 Task: Change theme to coral.
Action: Mouse moved to (477, 111)
Screenshot: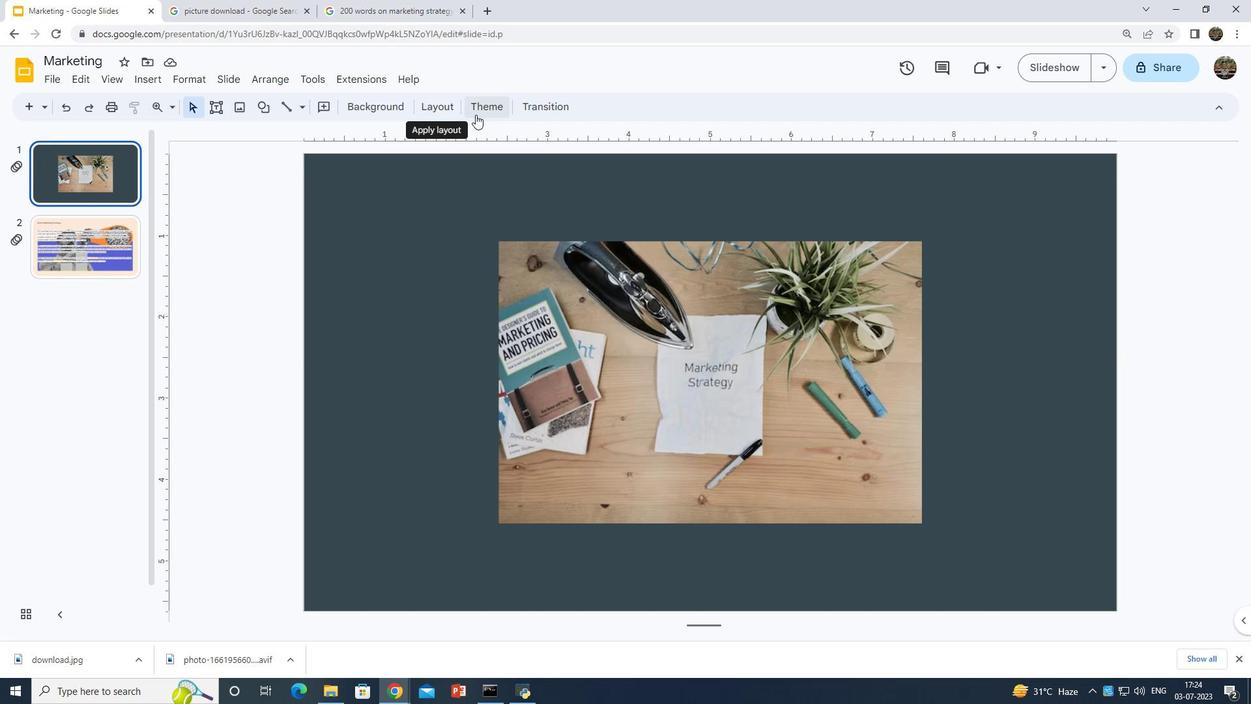 
Action: Mouse pressed left at (477, 111)
Screenshot: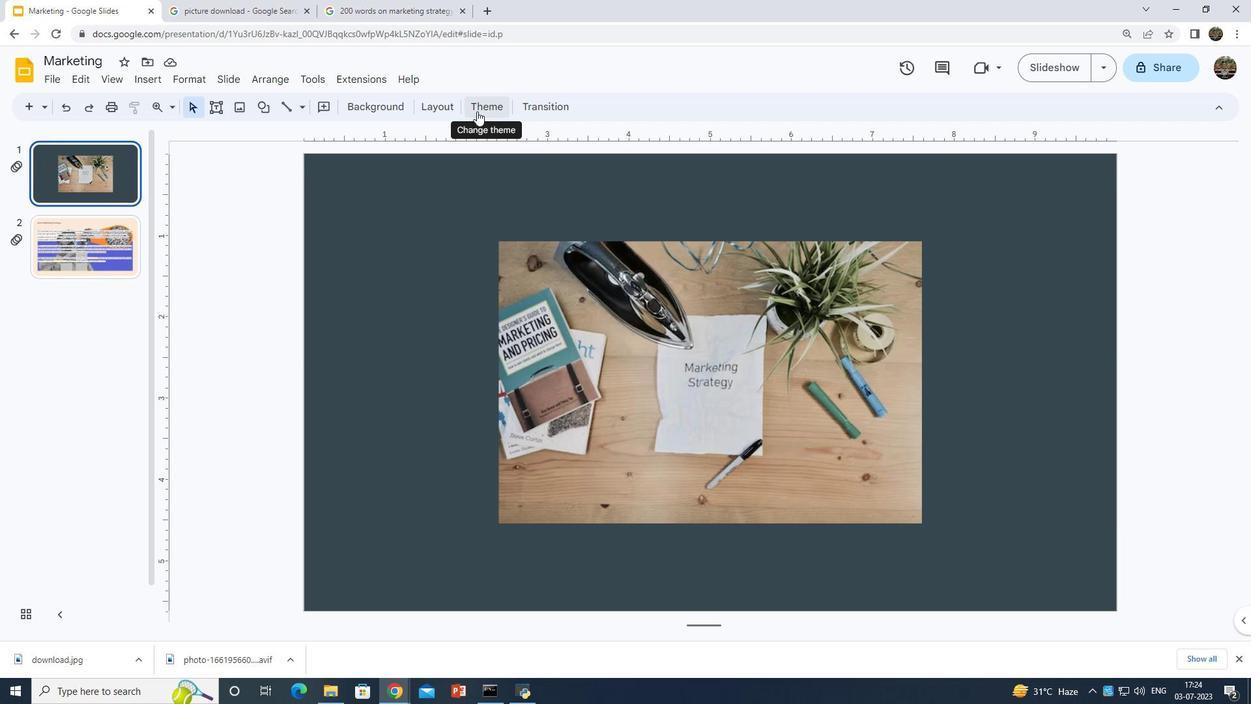 
Action: Mouse moved to (1151, 300)
Screenshot: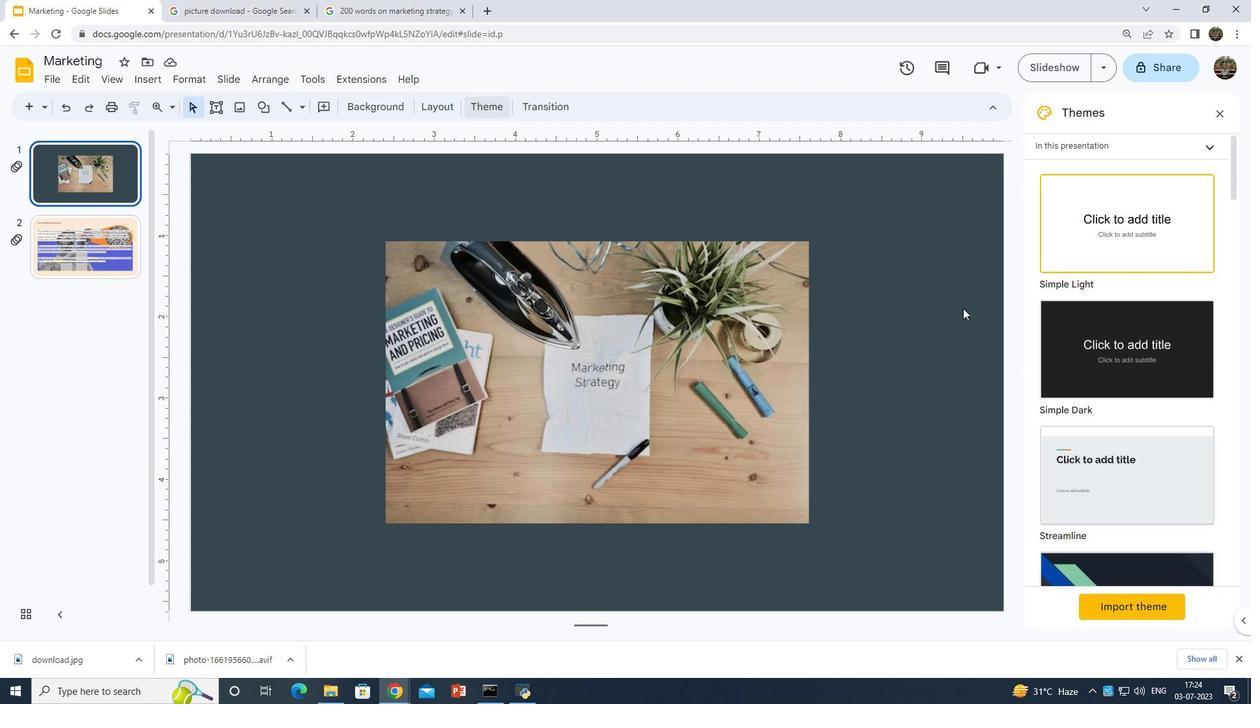 
Action: Mouse scrolled (1151, 299) with delta (0, 0)
Screenshot: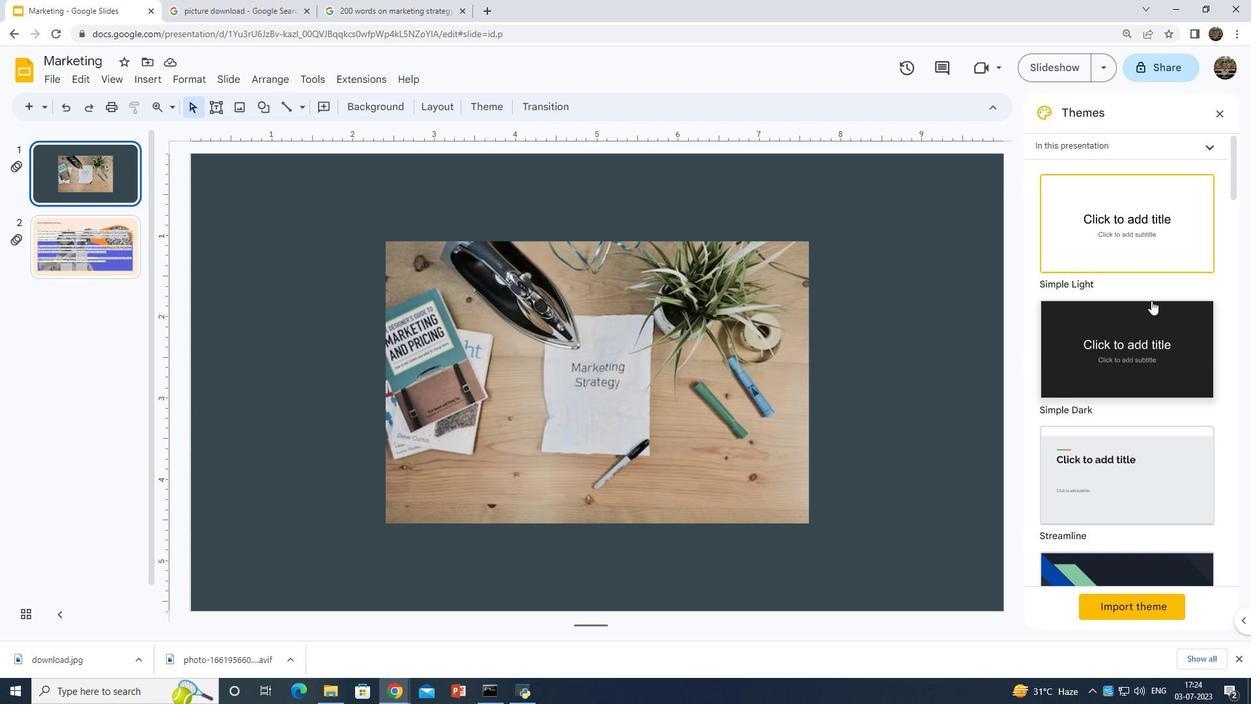 
Action: Mouse scrolled (1151, 299) with delta (0, 0)
Screenshot: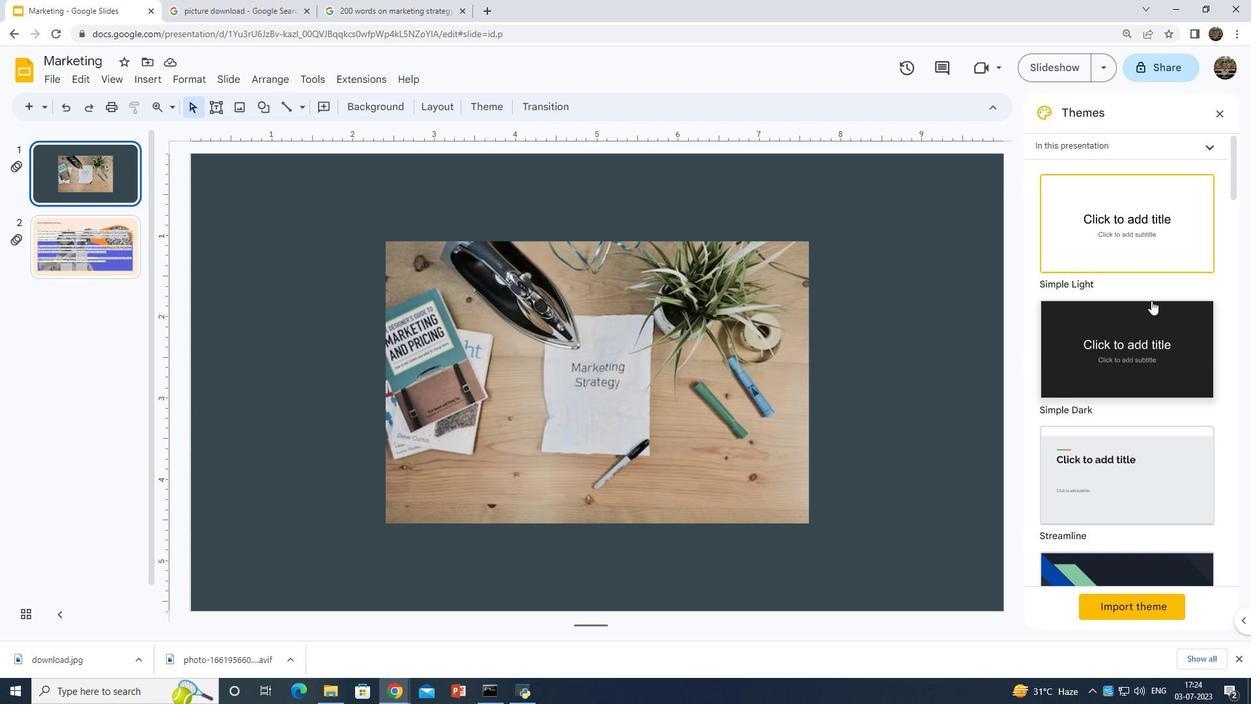 
Action: Mouse scrolled (1151, 299) with delta (0, 0)
Screenshot: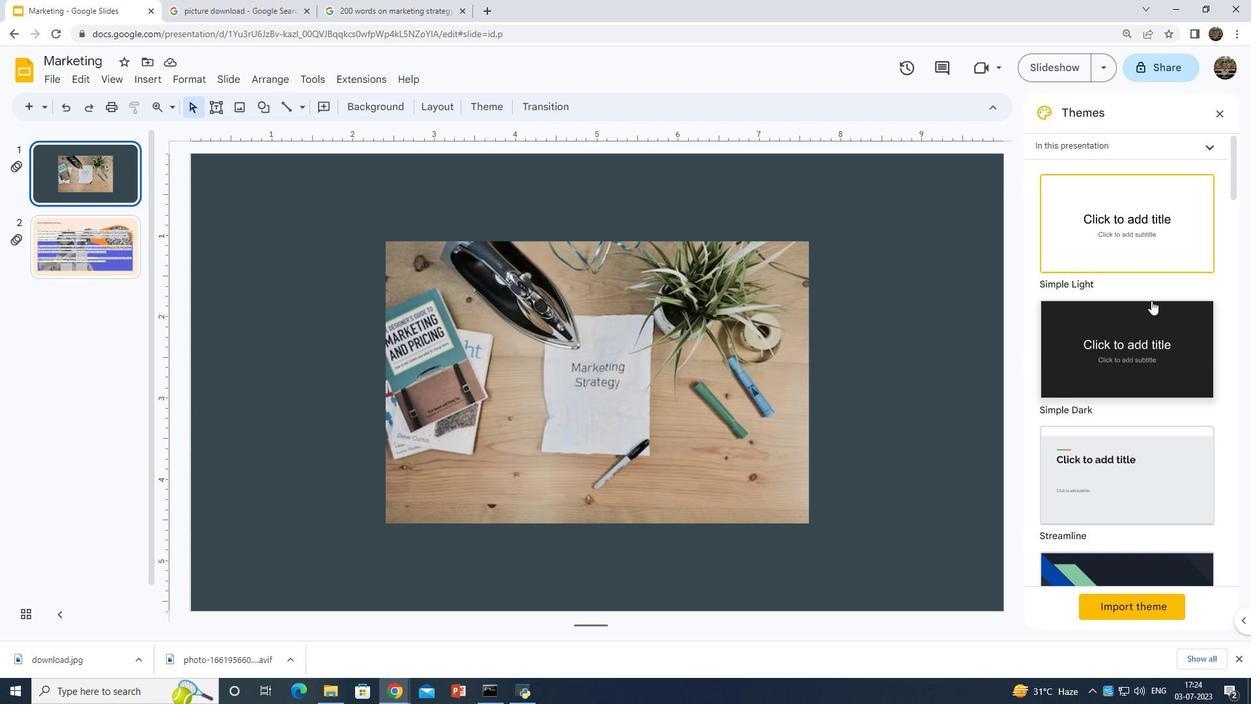 
Action: Mouse scrolled (1151, 299) with delta (0, 0)
Screenshot: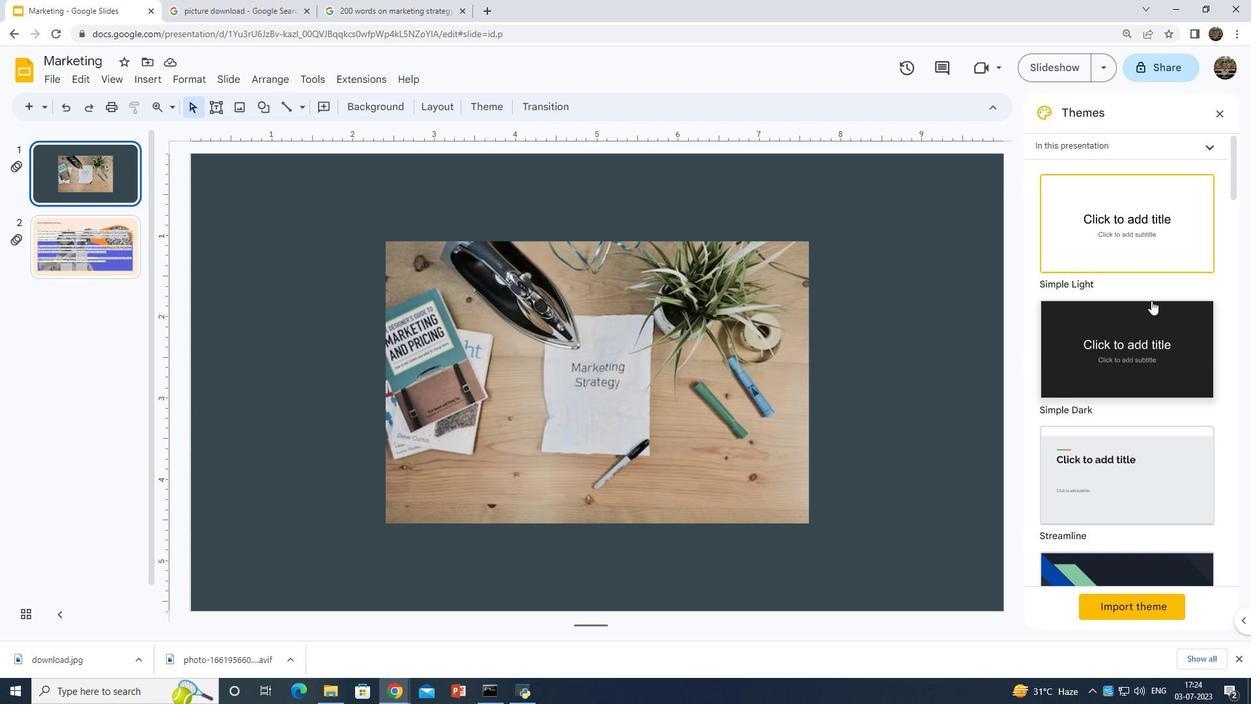 
Action: Mouse scrolled (1151, 299) with delta (0, 0)
Screenshot: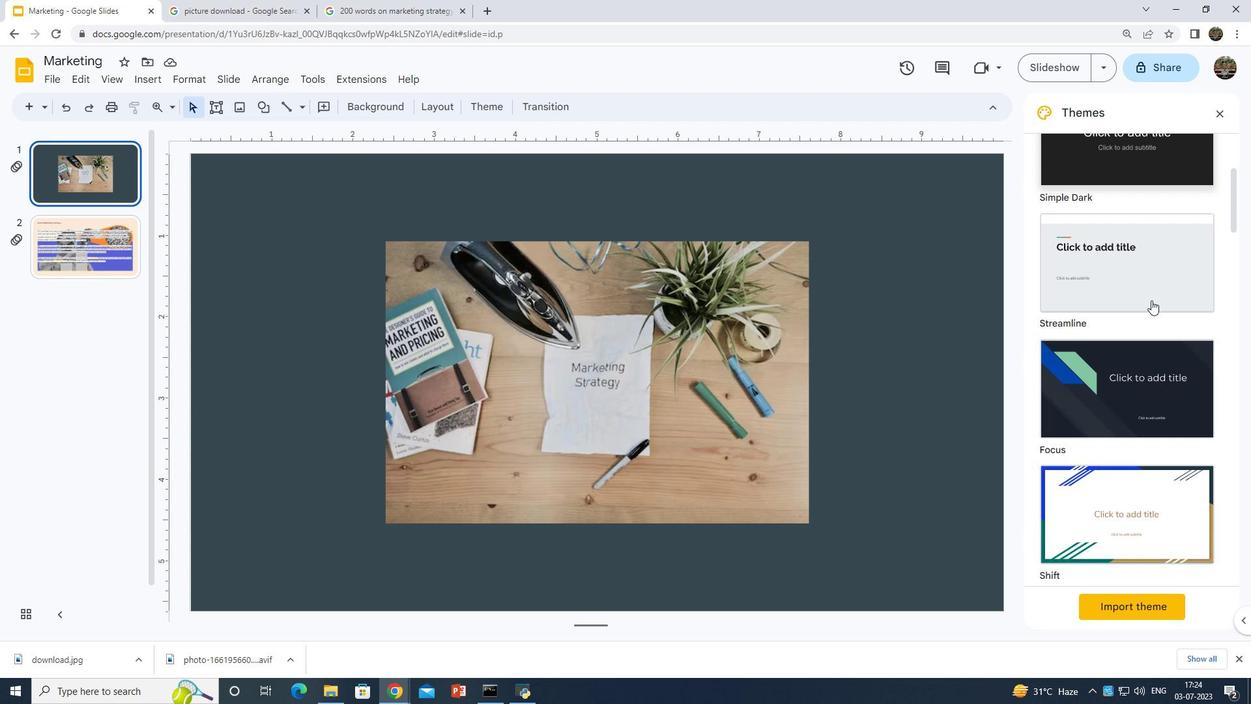 
Action: Mouse scrolled (1151, 299) with delta (0, 0)
Screenshot: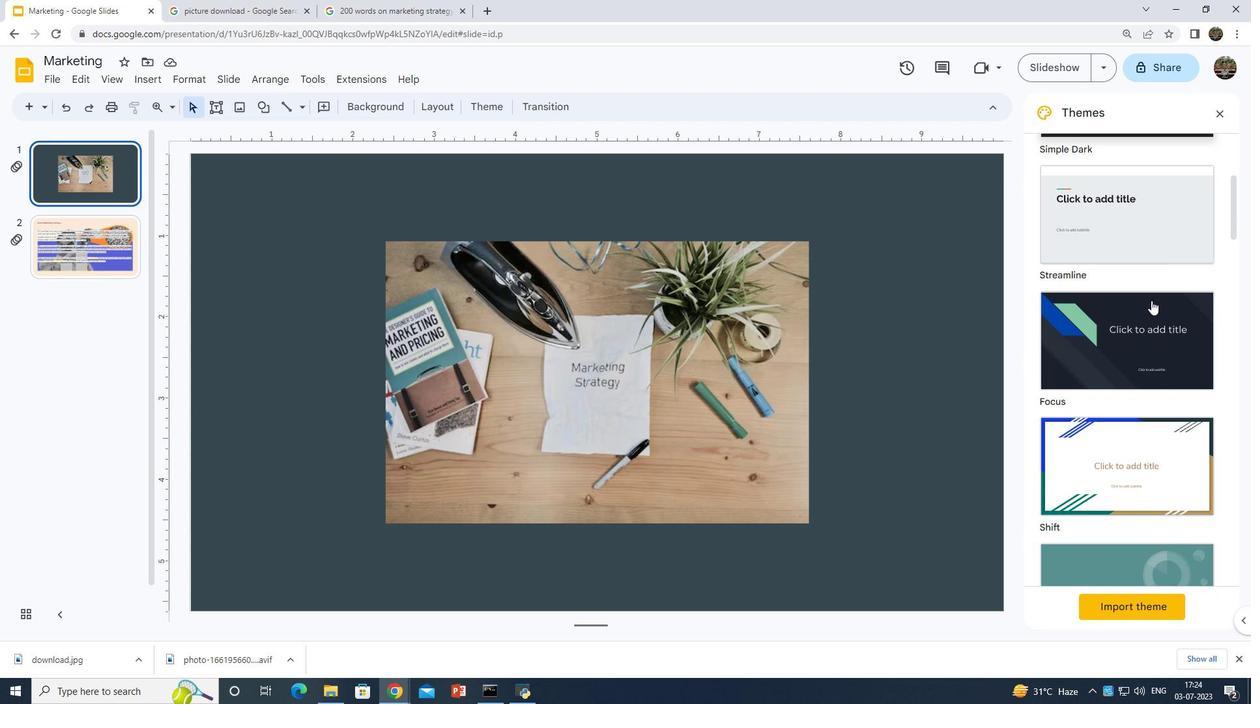 
Action: Mouse scrolled (1151, 299) with delta (0, 0)
Screenshot: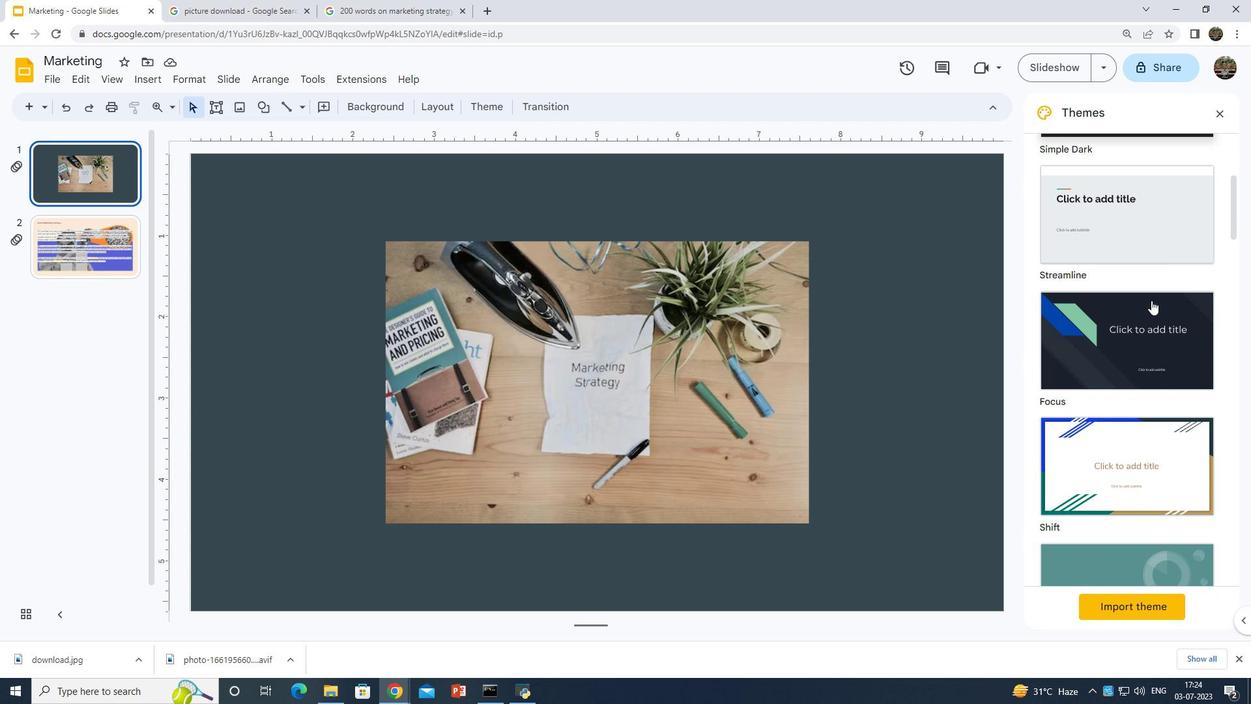 
Action: Mouse scrolled (1151, 299) with delta (0, 0)
Screenshot: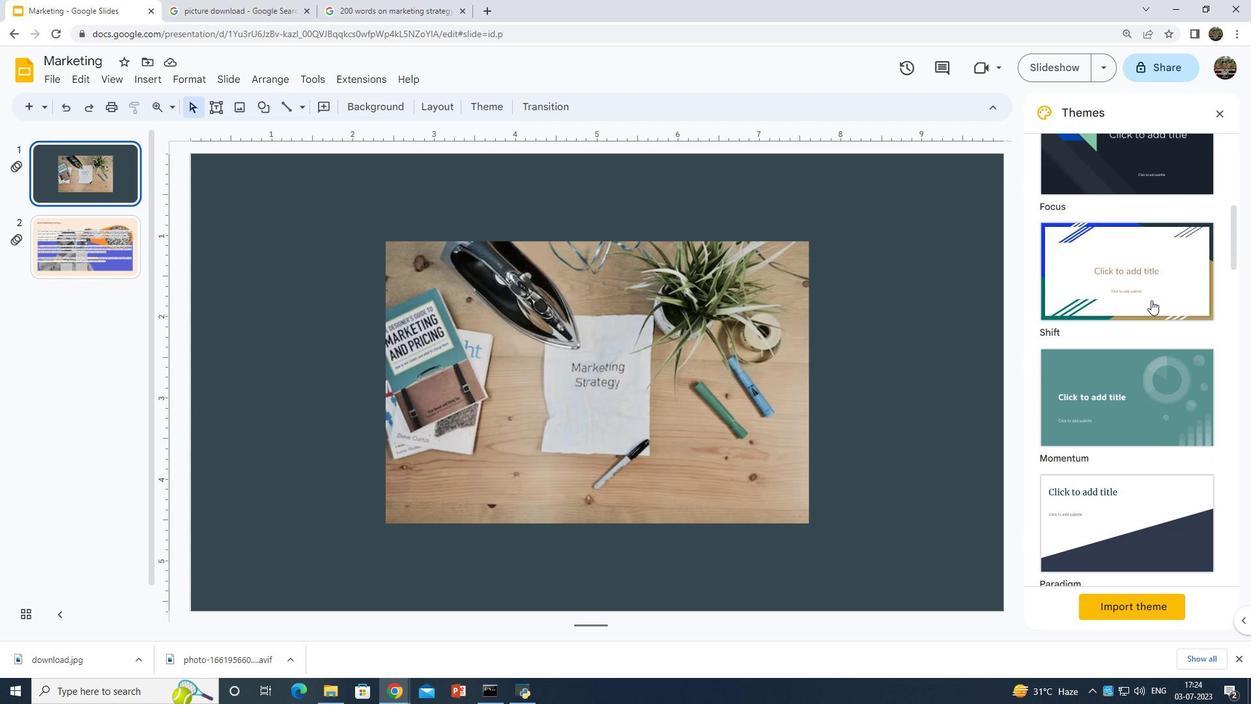 
Action: Mouse scrolled (1151, 299) with delta (0, 0)
Screenshot: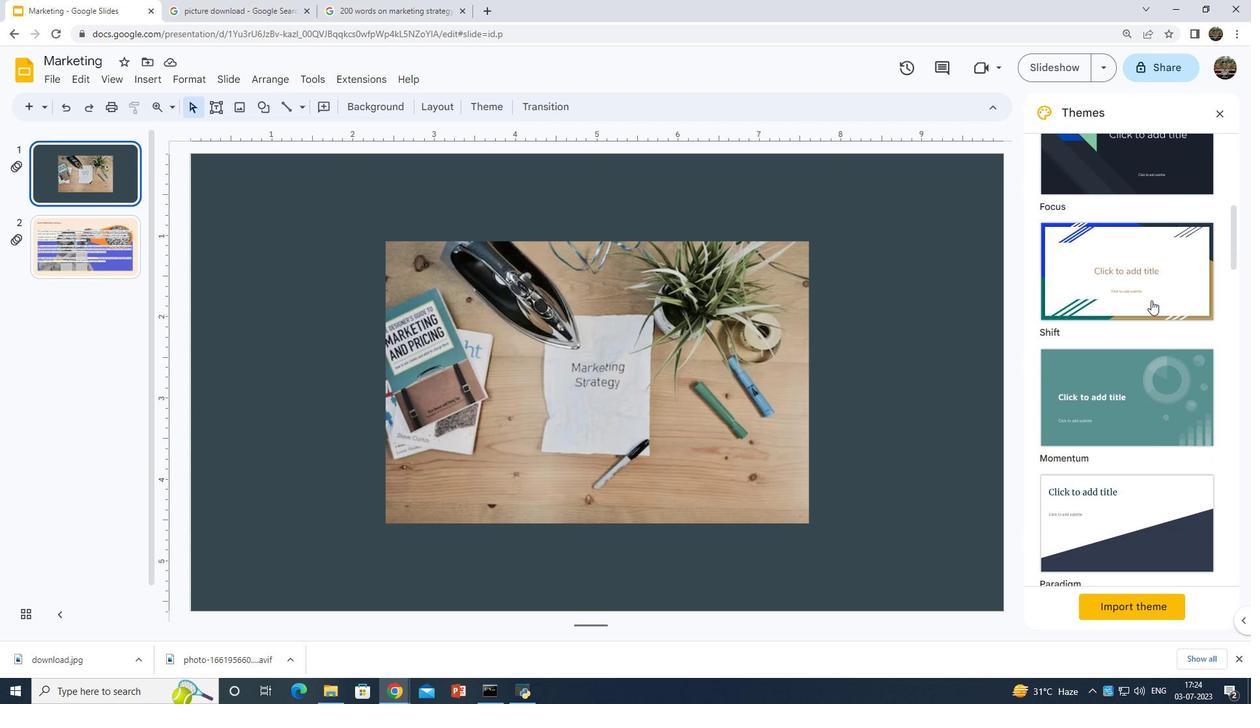 
Action: Mouse scrolled (1151, 299) with delta (0, 0)
Screenshot: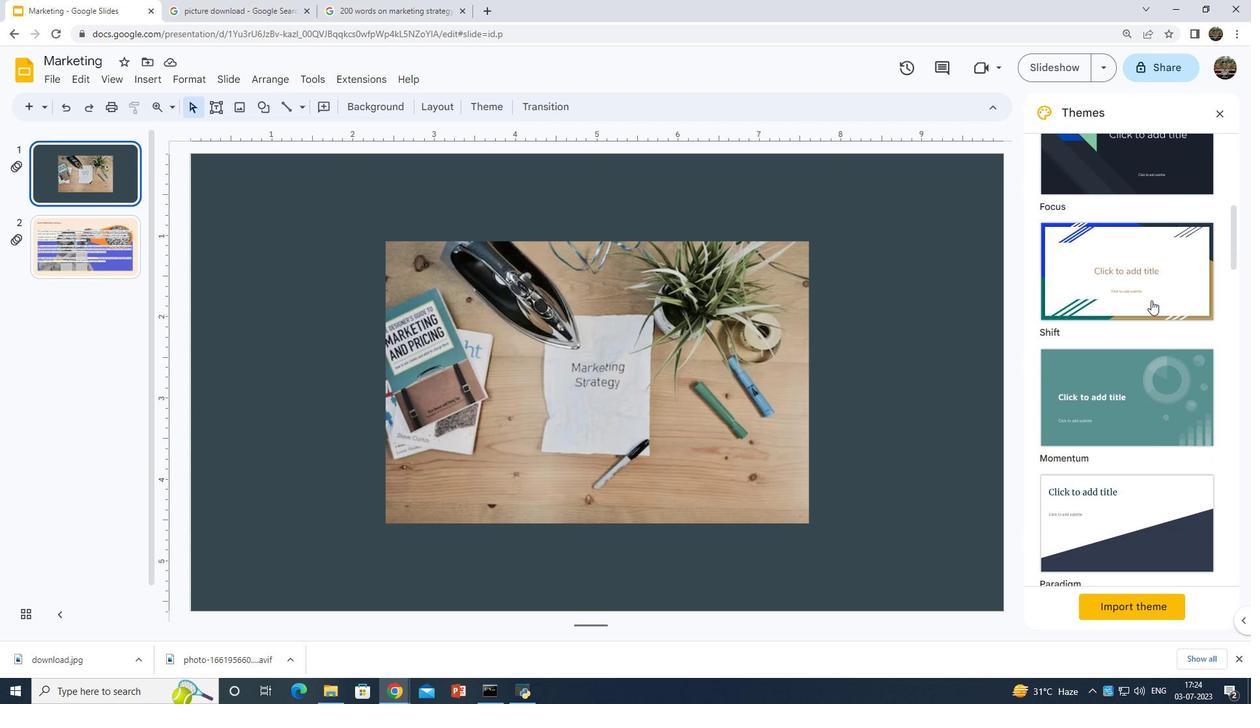 
Action: Mouse scrolled (1151, 299) with delta (0, 0)
Screenshot: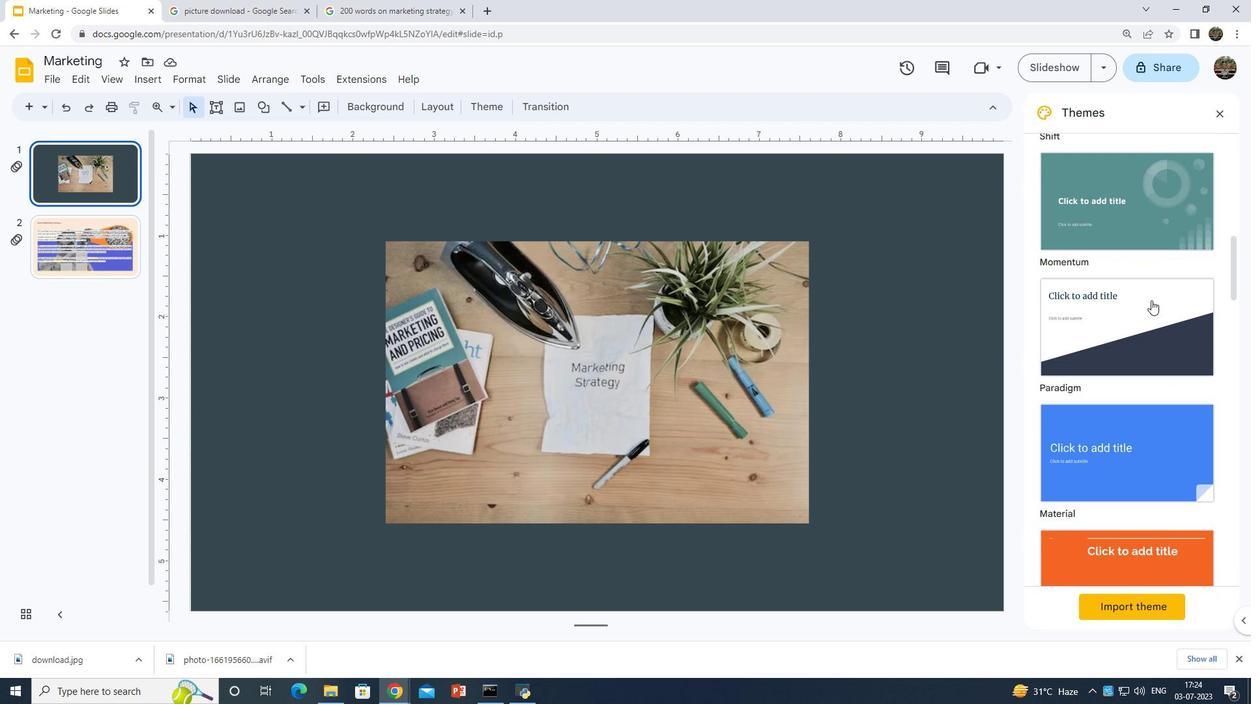 
Action: Mouse scrolled (1151, 299) with delta (0, 0)
Screenshot: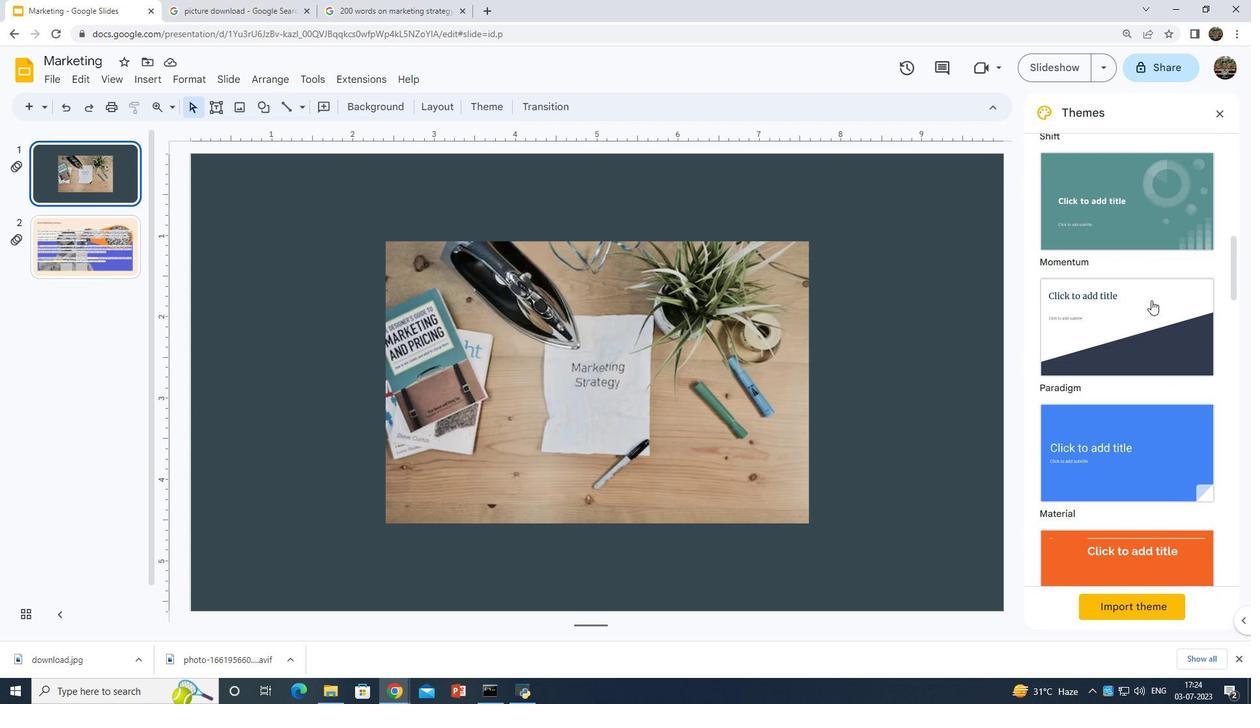 
Action: Mouse scrolled (1151, 299) with delta (0, 0)
Screenshot: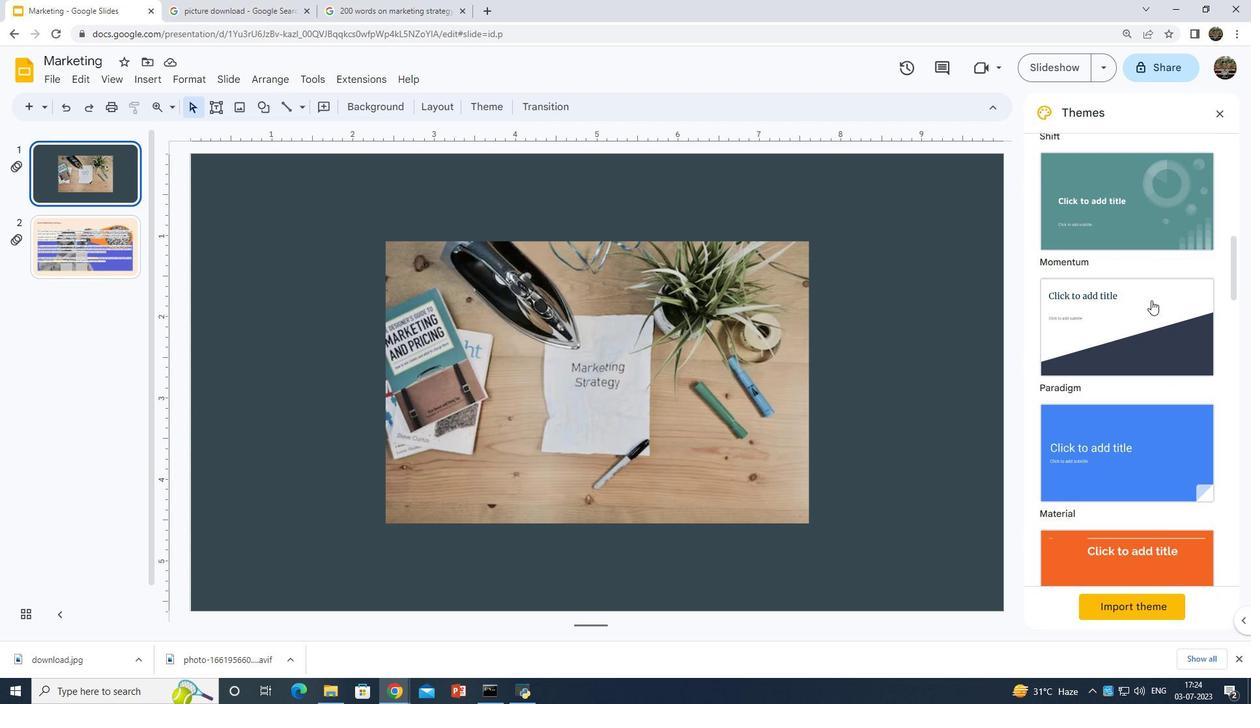 
Action: Mouse scrolled (1151, 299) with delta (0, 0)
Screenshot: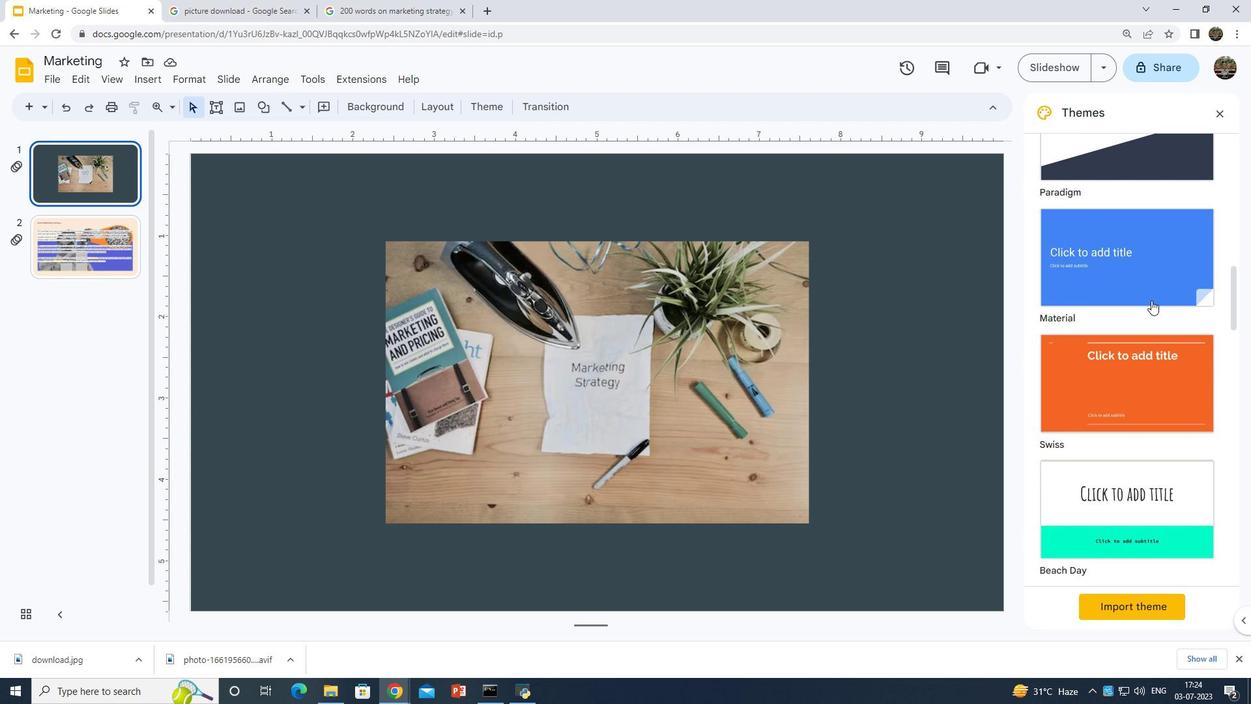 
Action: Mouse scrolled (1151, 299) with delta (0, 0)
Screenshot: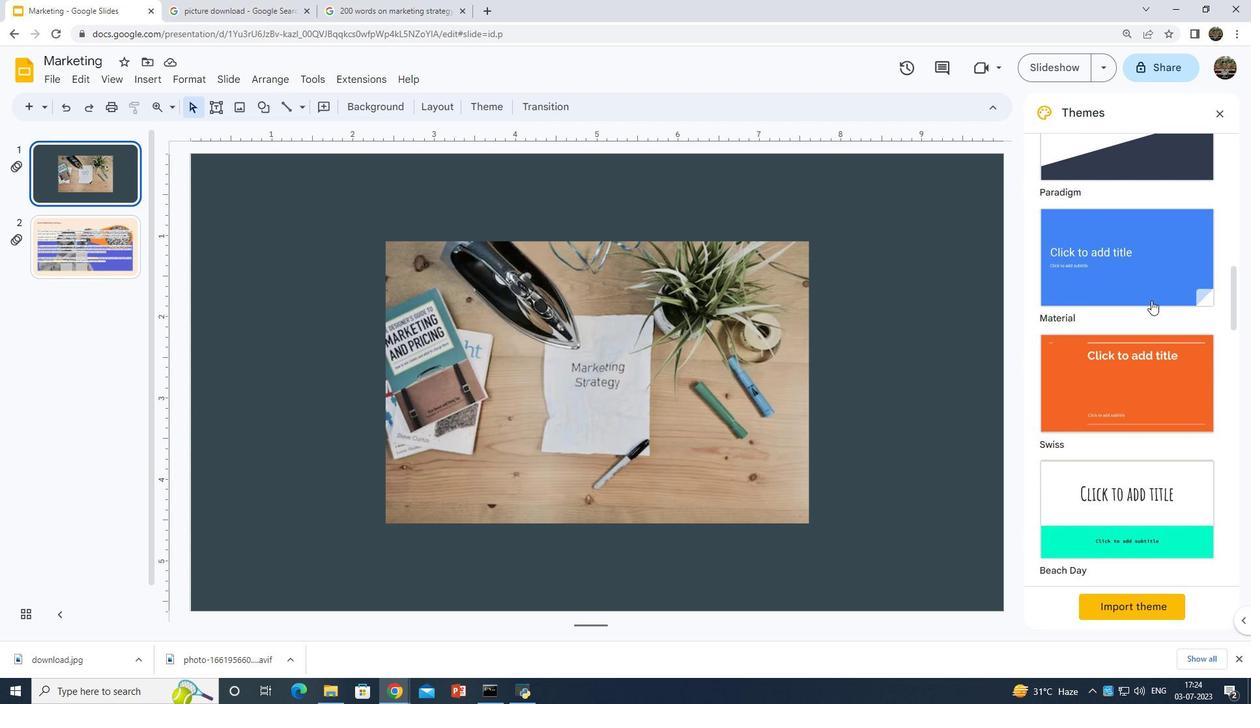 
Action: Mouse scrolled (1151, 299) with delta (0, 0)
Screenshot: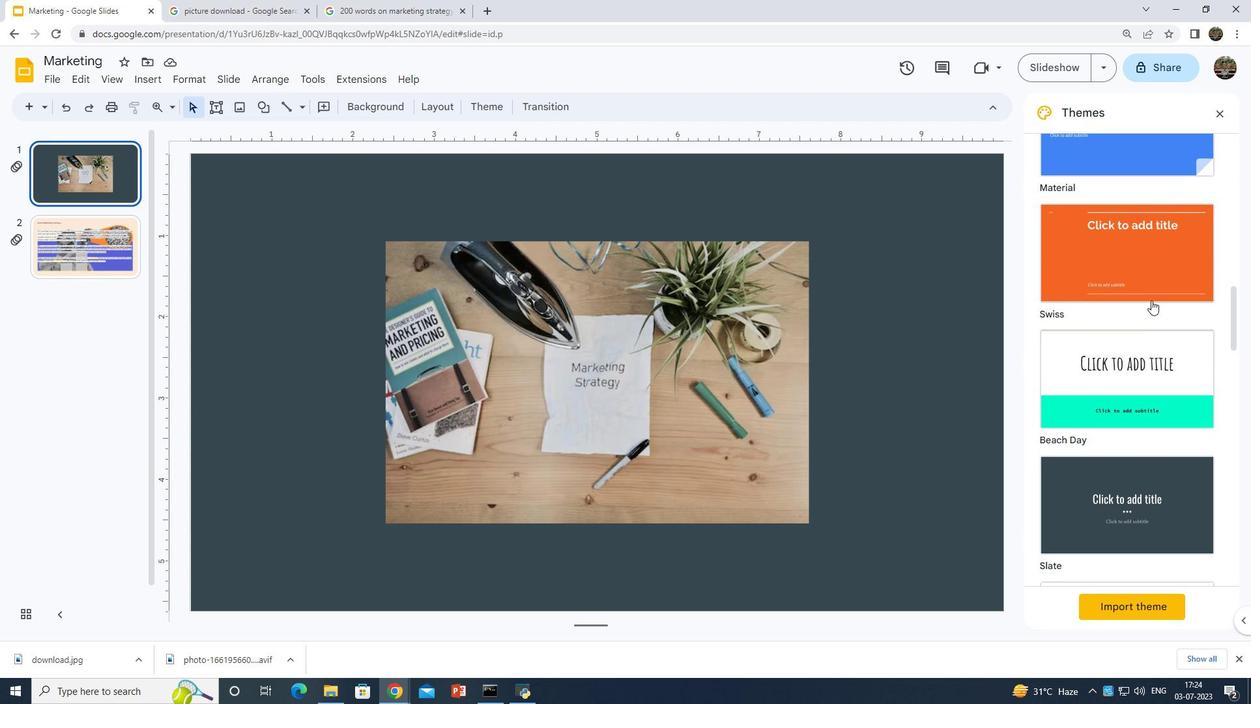 
Action: Mouse scrolled (1151, 299) with delta (0, 0)
Screenshot: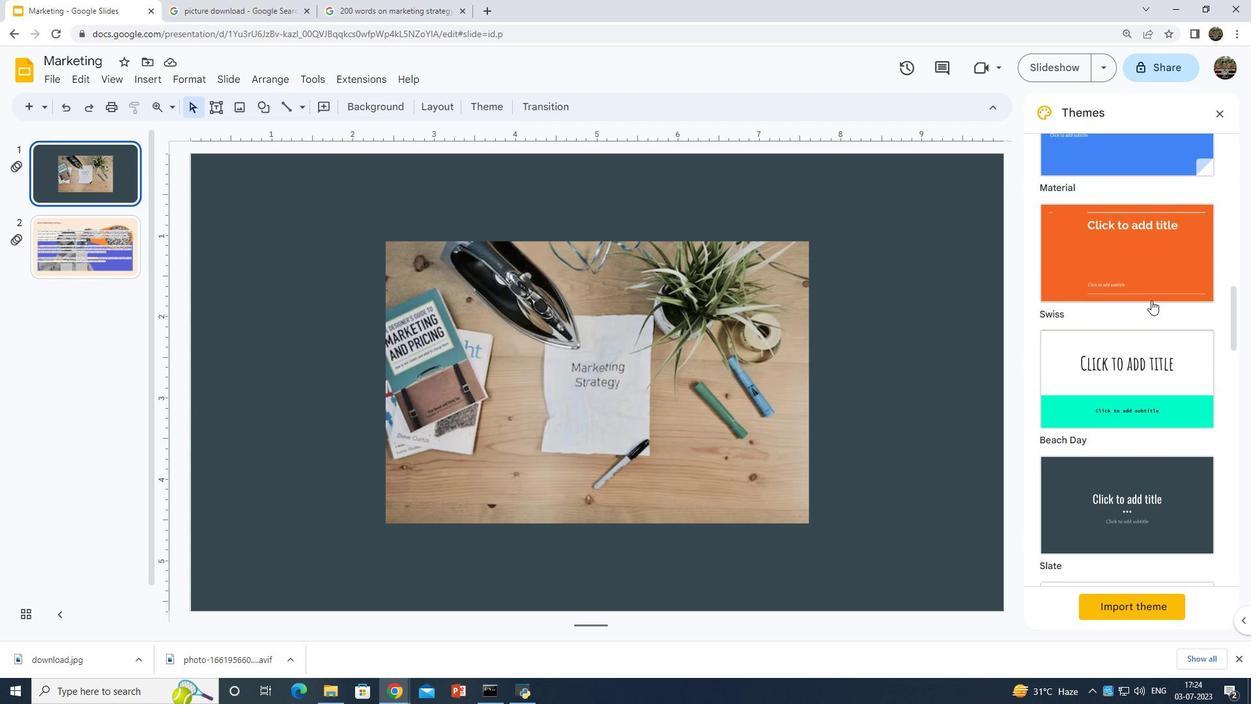 
Action: Mouse scrolled (1151, 299) with delta (0, 0)
Screenshot: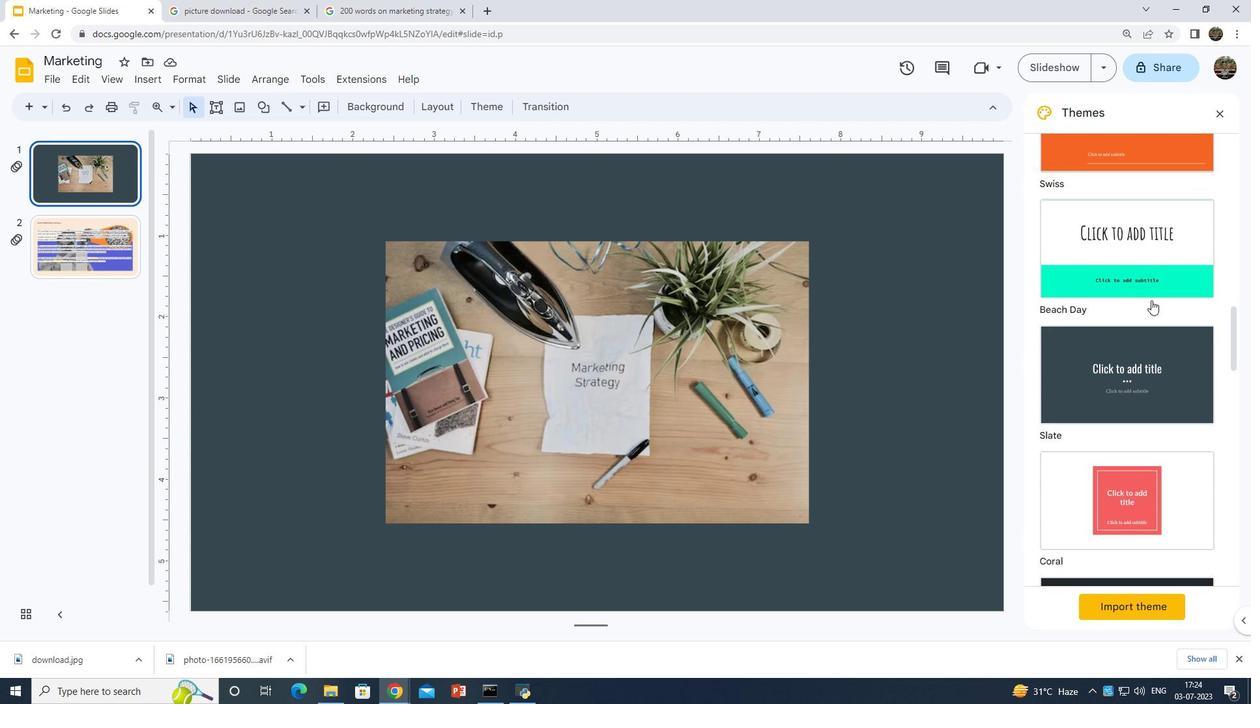 
Action: Mouse moved to (1152, 299)
Screenshot: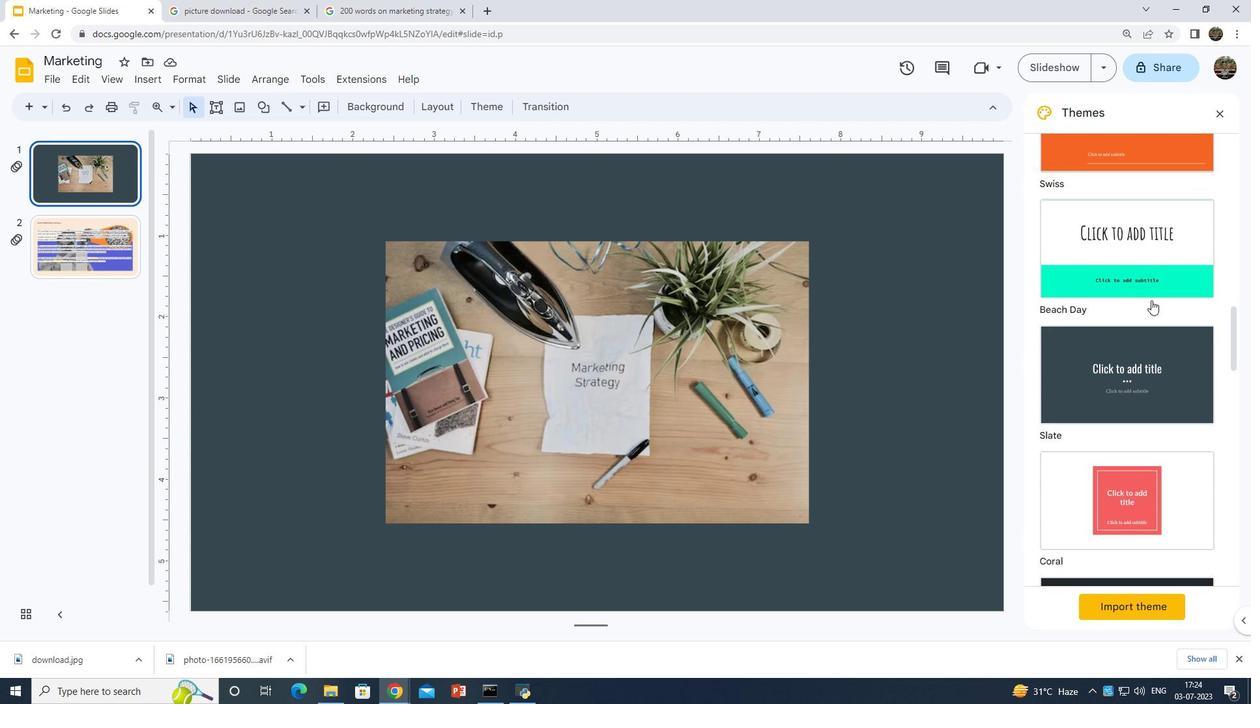
Action: Mouse scrolled (1152, 299) with delta (0, 0)
Screenshot: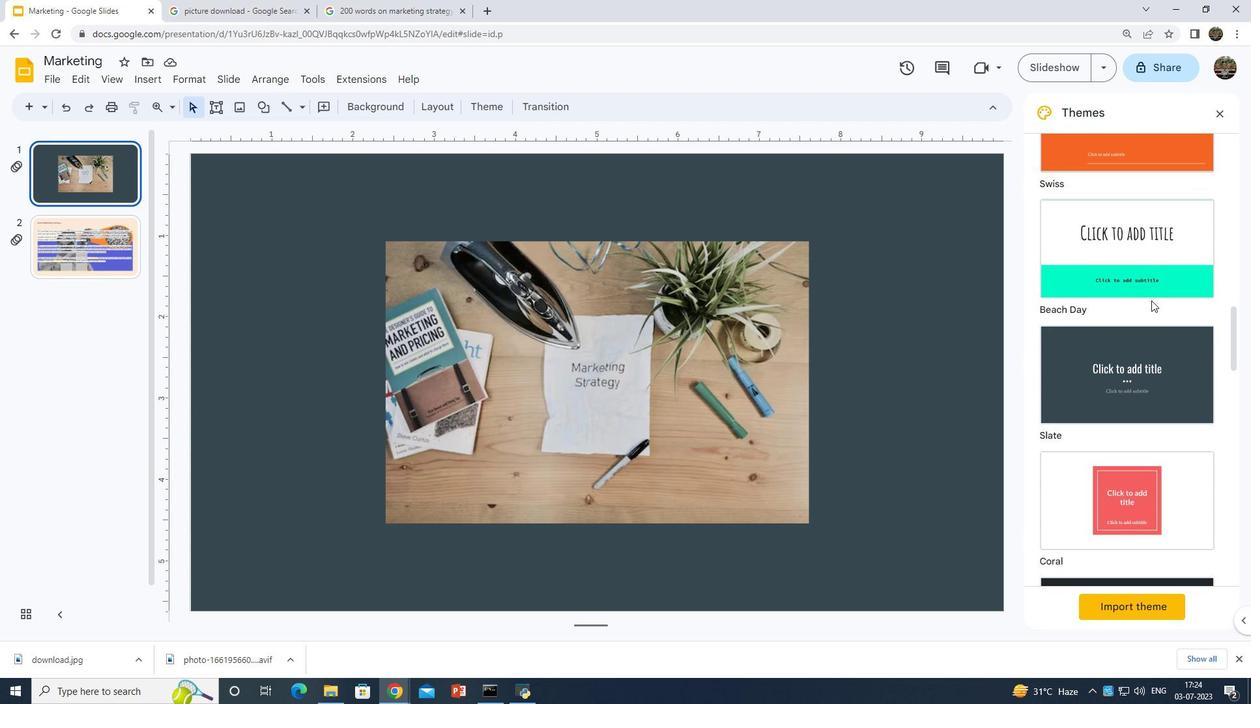 
Action: Mouse moved to (1125, 344)
Screenshot: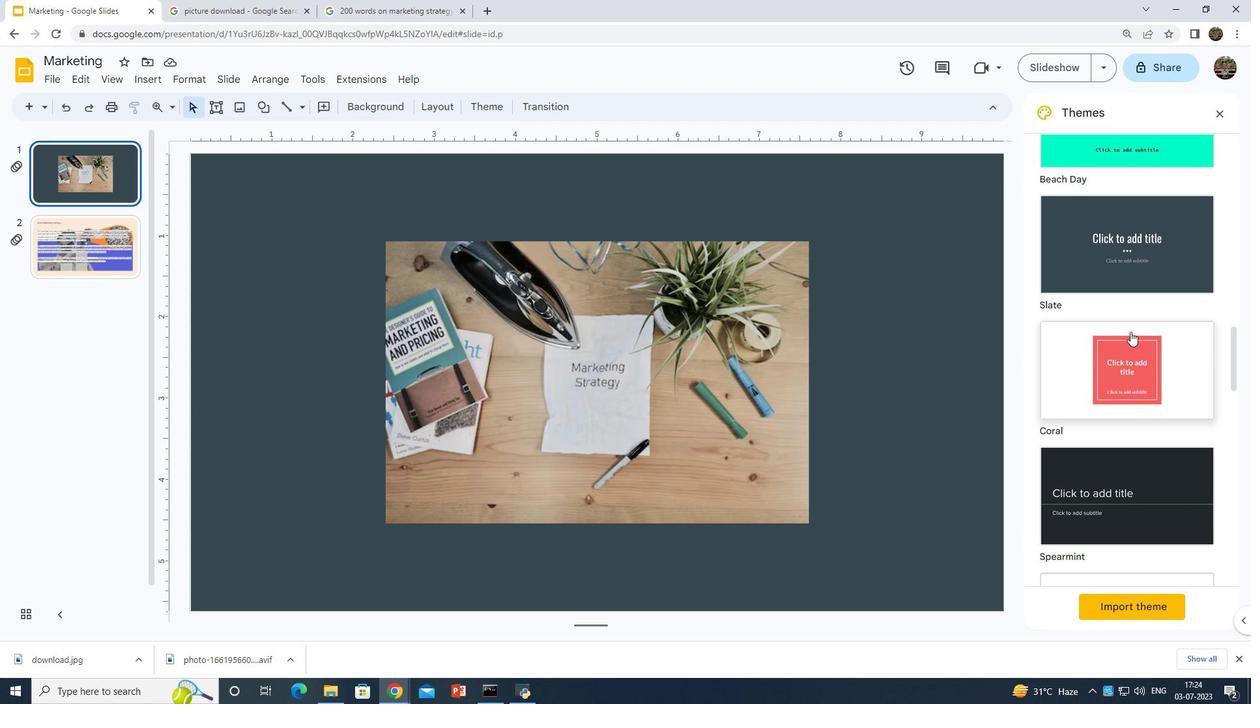 
Action: Mouse pressed left at (1125, 344)
Screenshot: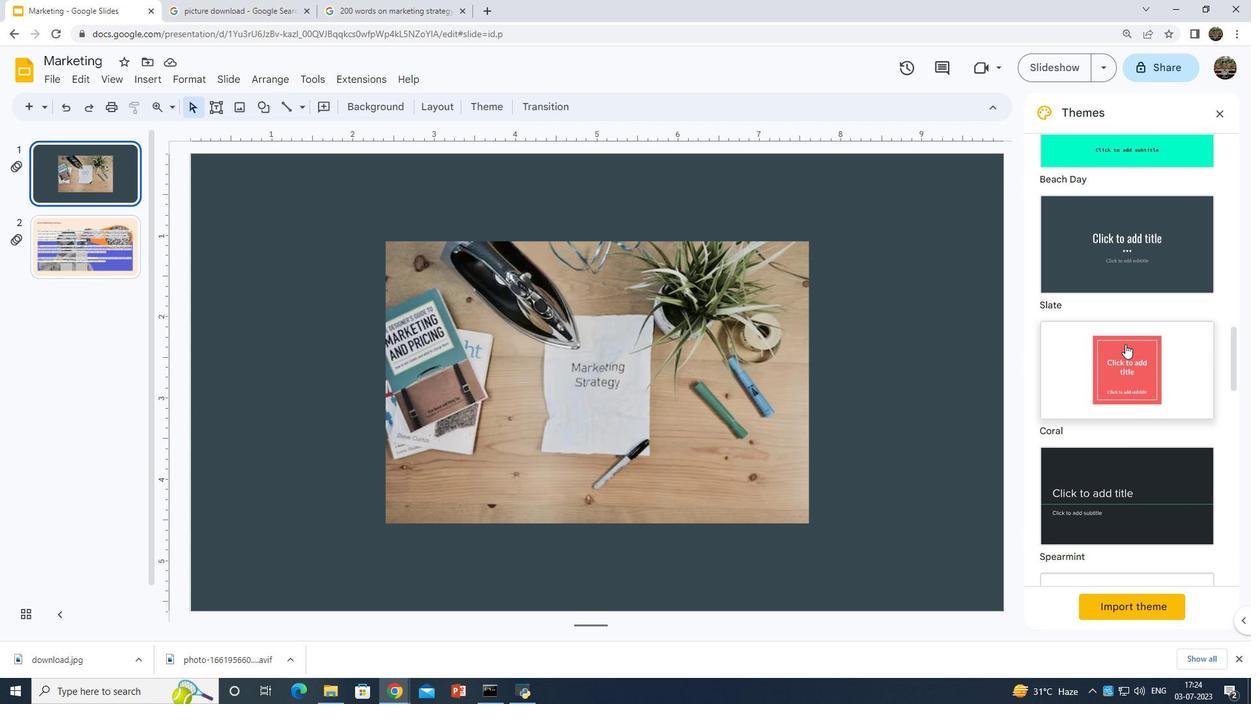 
